 Task: Log work in the project WorthyTech for the issue 'Upgrade the user authentication and authorization system of a web application to improve security and compliance' spent time as '2w 1d 12h 21m' and remaining time as '1w 4d 21h 1m' and move to top of backlog. Now add the issue to the epic 'Cloud Incident Management'.
Action: Mouse moved to (496, 366)
Screenshot: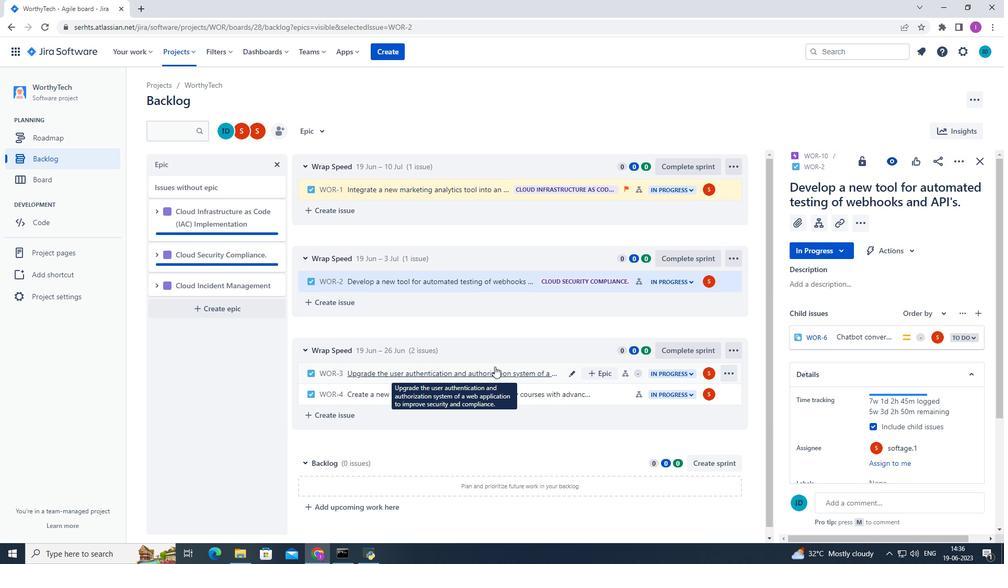 
Action: Mouse pressed left at (496, 366)
Screenshot: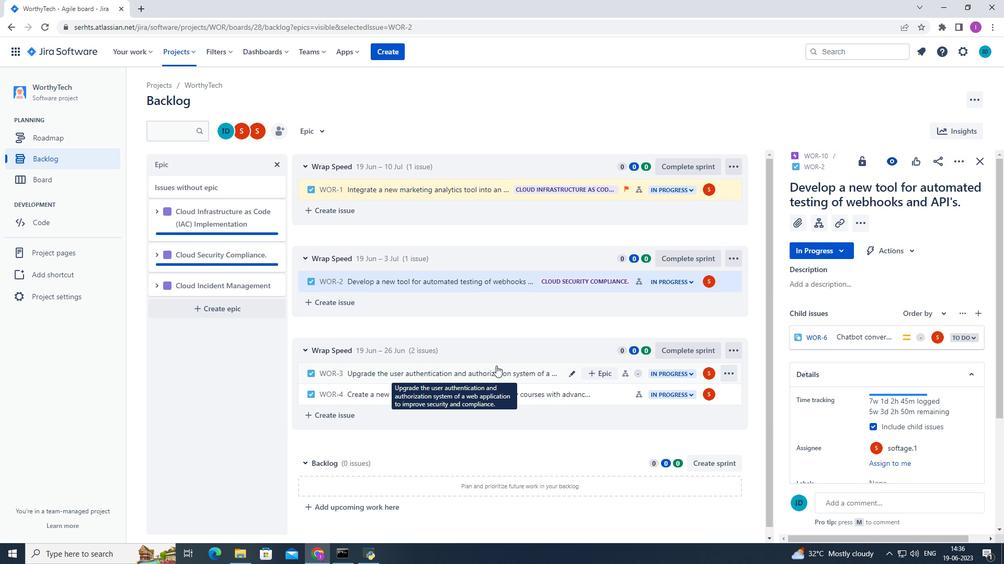 
Action: Mouse moved to (865, 299)
Screenshot: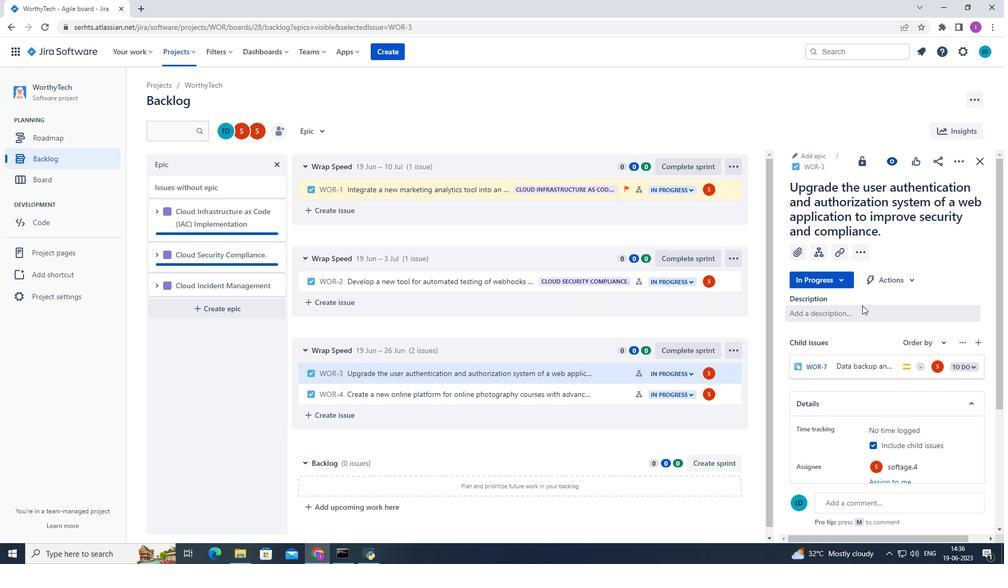 
Action: Mouse scrolled (865, 299) with delta (0, 0)
Screenshot: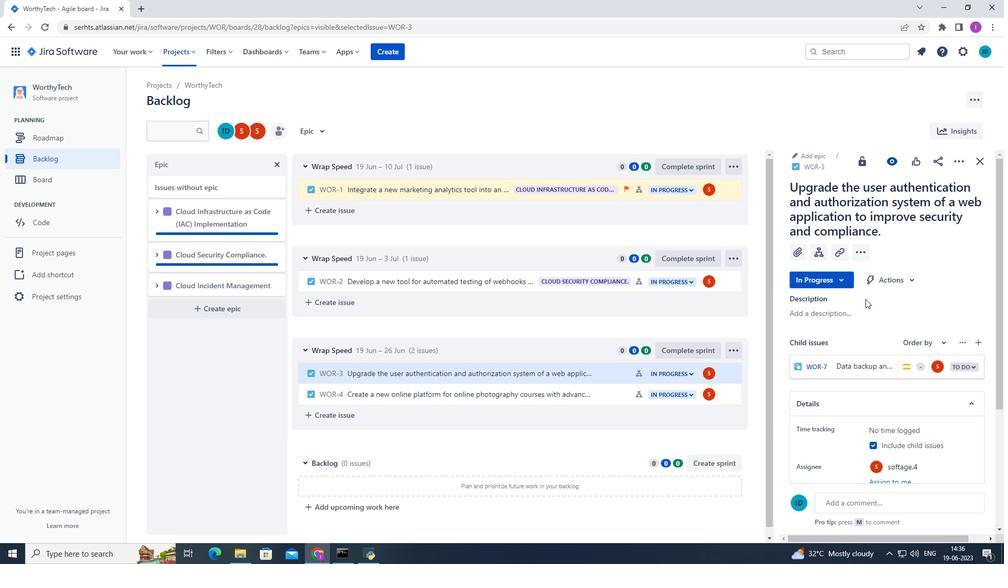 
Action: Mouse scrolled (865, 299) with delta (0, 0)
Screenshot: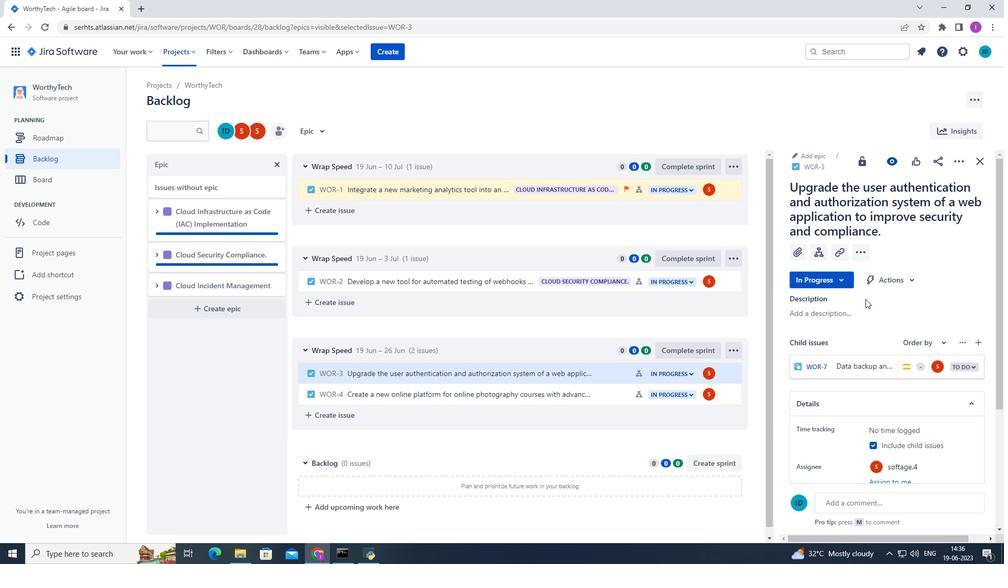 
Action: Mouse moved to (870, 294)
Screenshot: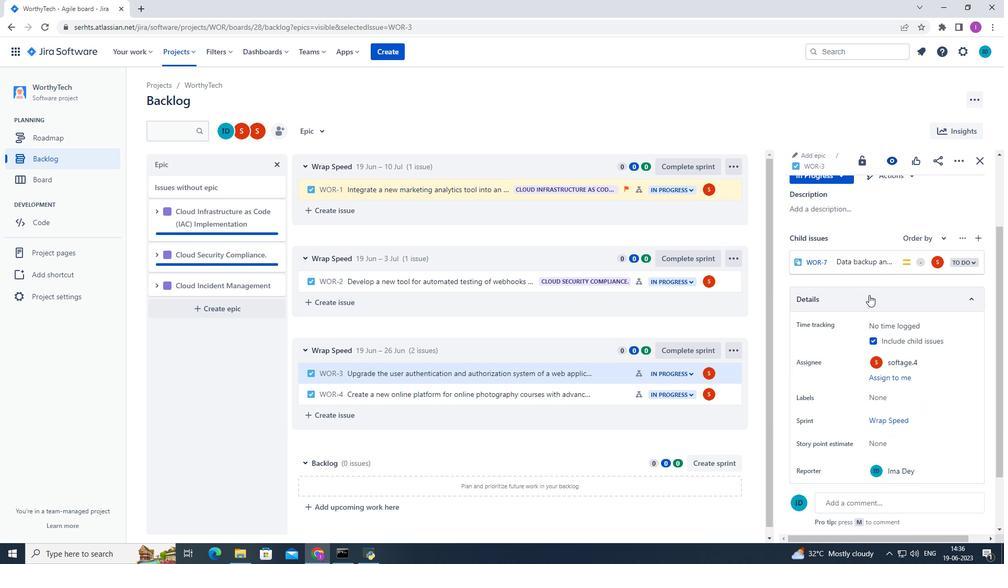 
Action: Mouse scrolled (870, 294) with delta (0, 0)
Screenshot: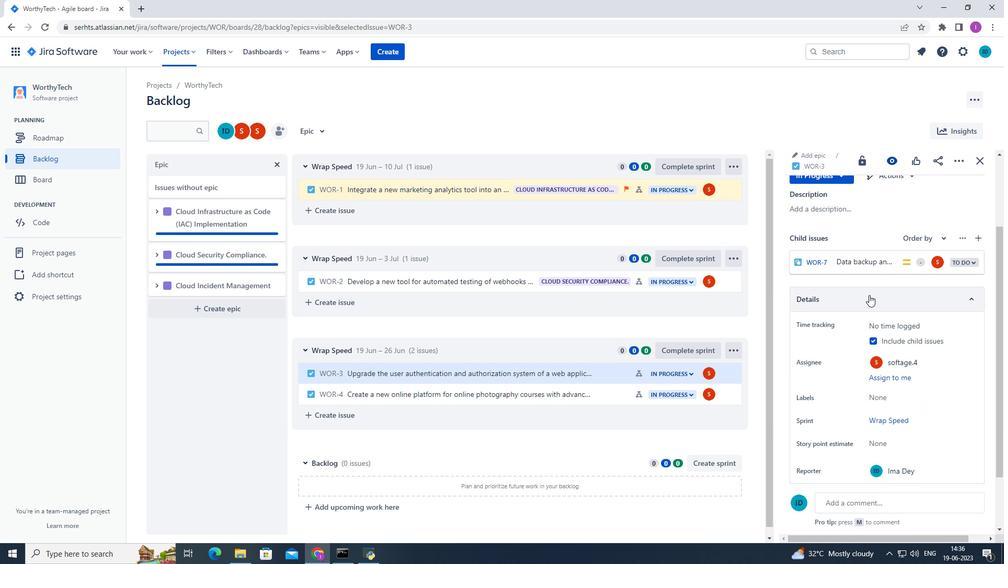 
Action: Mouse scrolled (870, 294) with delta (0, 0)
Screenshot: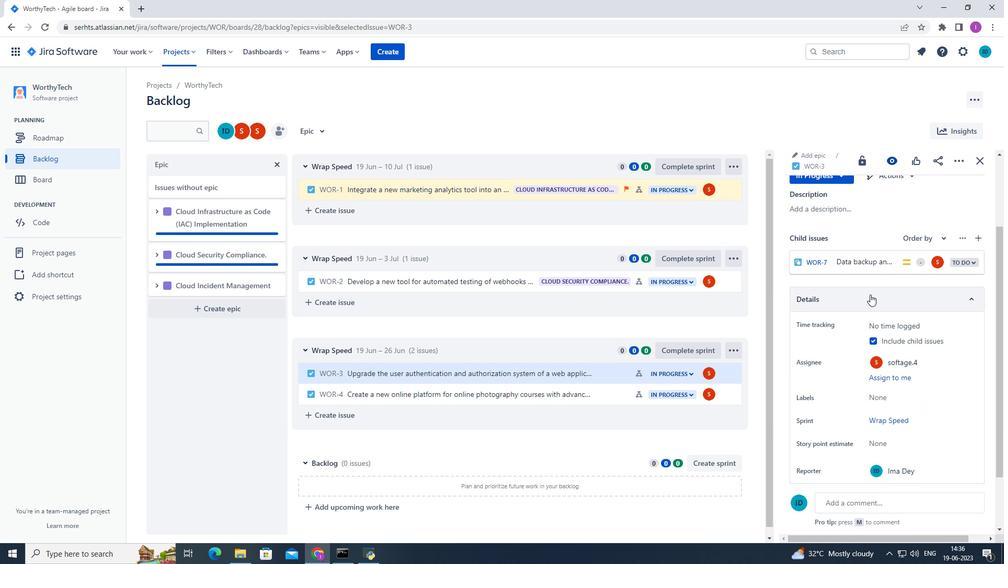 
Action: Mouse scrolled (870, 294) with delta (0, 0)
Screenshot: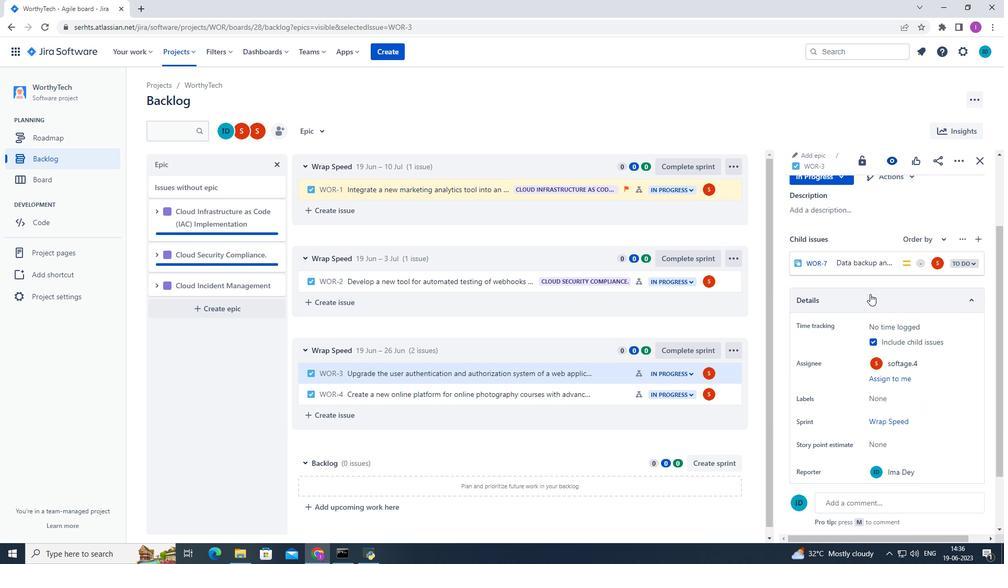 
Action: Mouse moved to (962, 161)
Screenshot: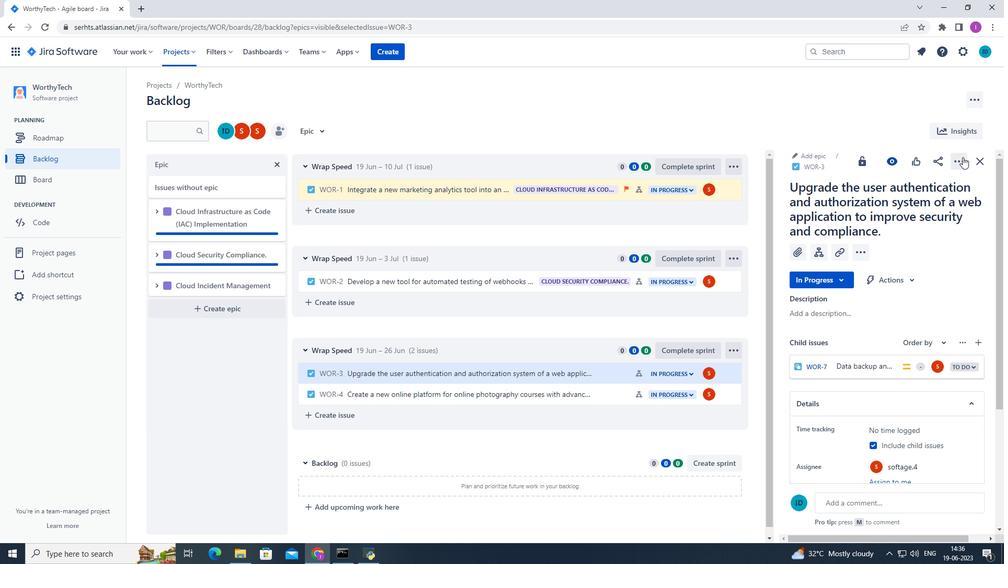 
Action: Mouse pressed left at (962, 161)
Screenshot: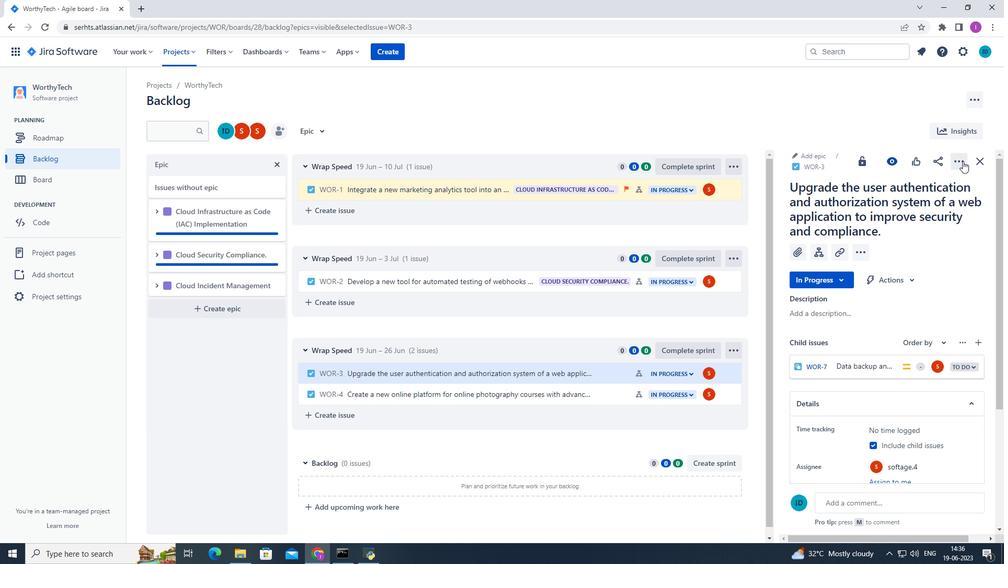 
Action: Mouse moved to (908, 192)
Screenshot: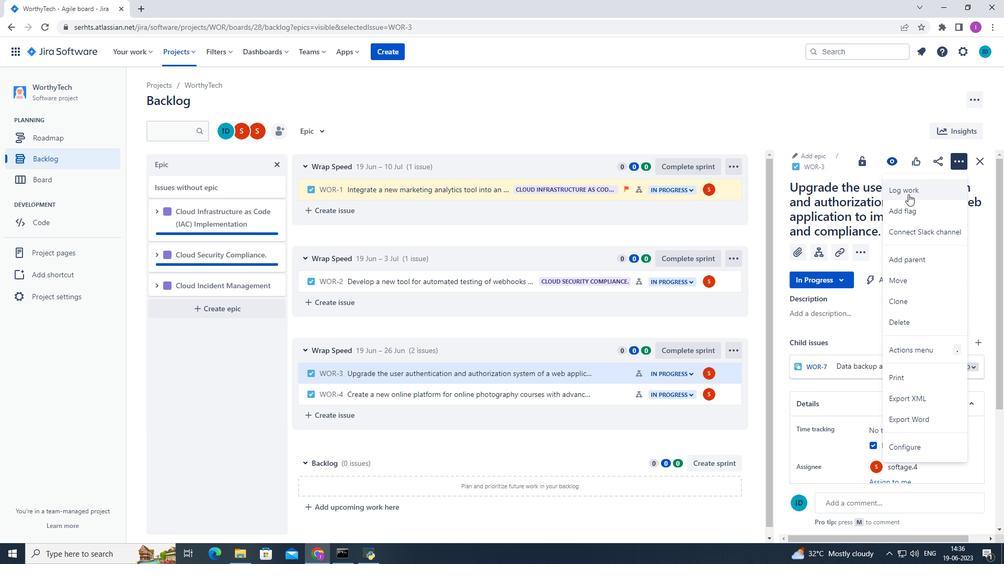 
Action: Mouse pressed left at (908, 192)
Screenshot: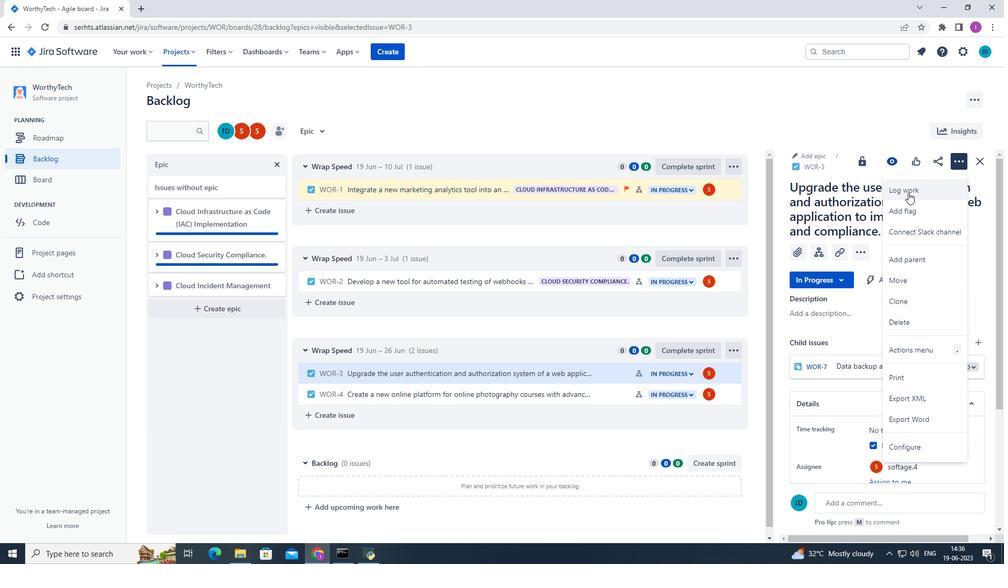 
Action: Mouse moved to (417, 155)
Screenshot: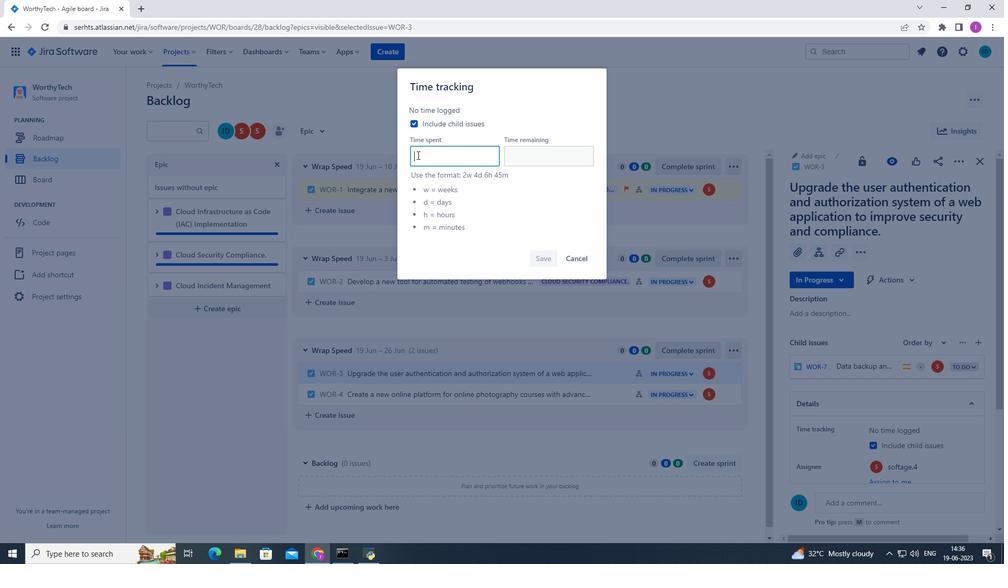 
Action: Mouse pressed left at (417, 155)
Screenshot: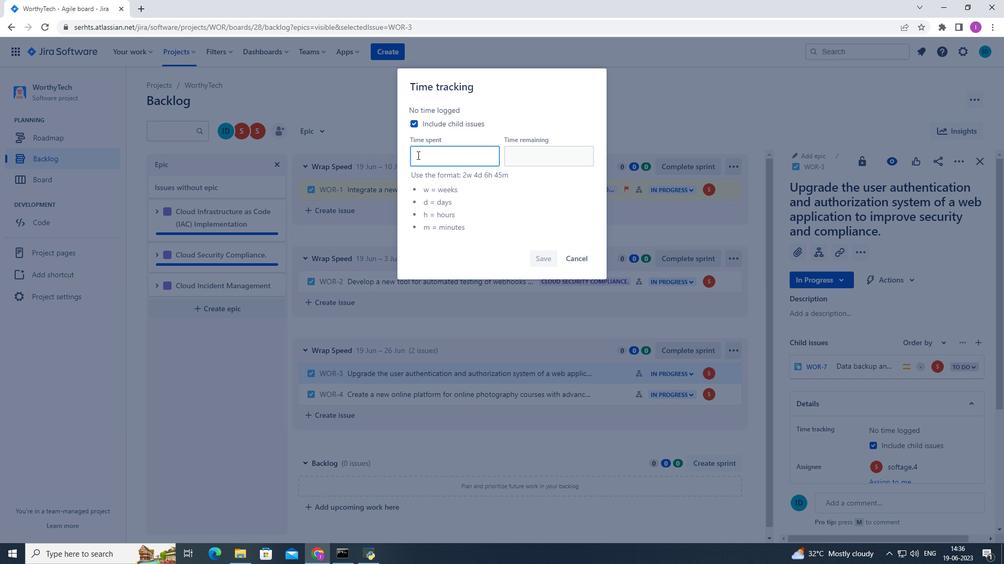 
Action: Key pressed 2w<Key.space>1d<Key.space>12h<Key.space>21m
Screenshot: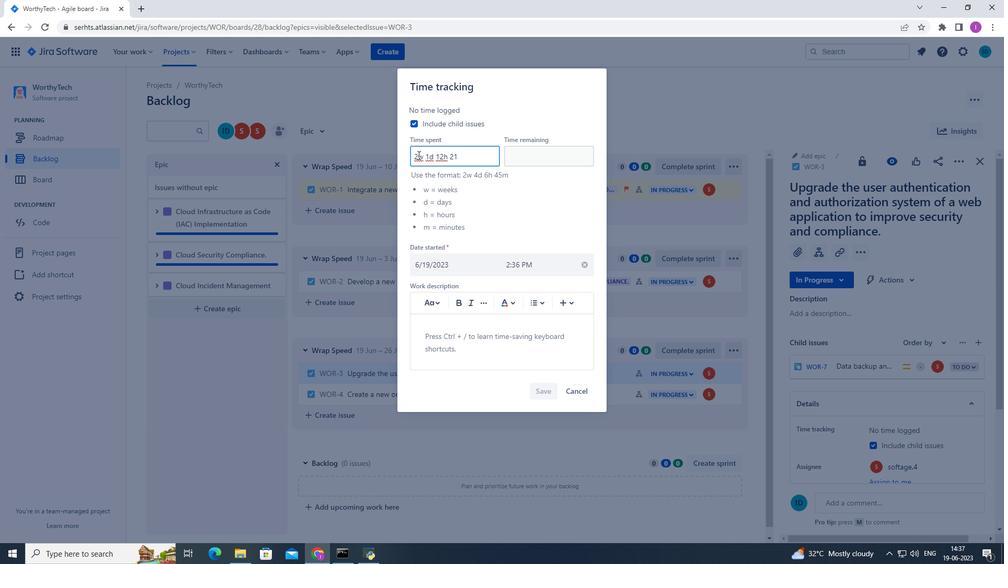 
Action: Mouse moved to (549, 159)
Screenshot: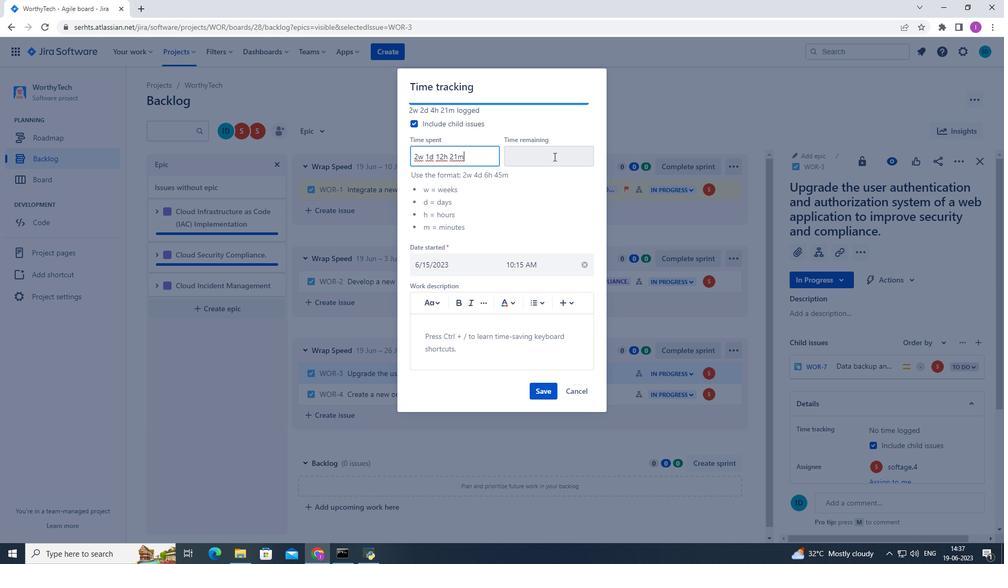
Action: Mouse pressed left at (549, 159)
Screenshot: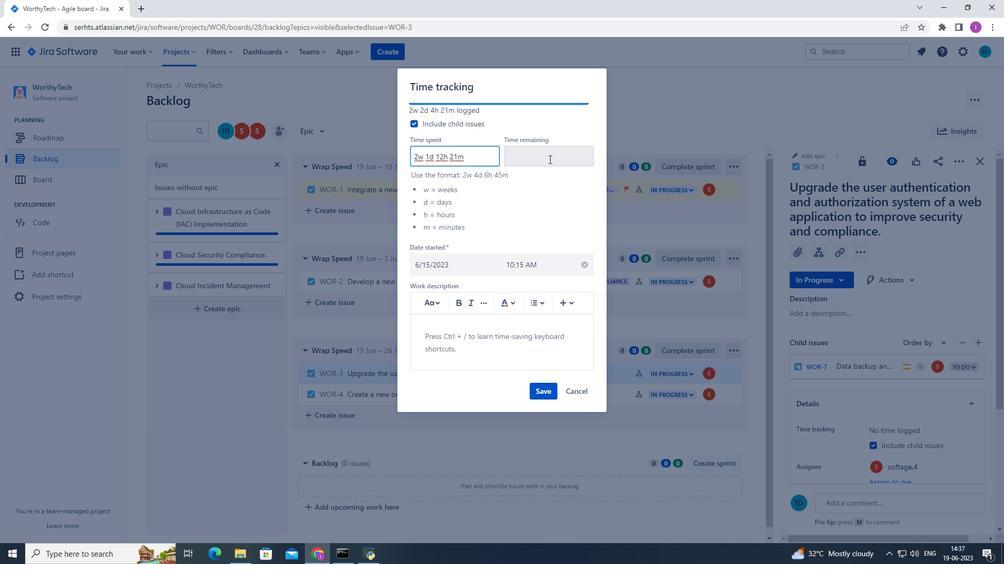 
Action: Mouse moved to (637, 143)
Screenshot: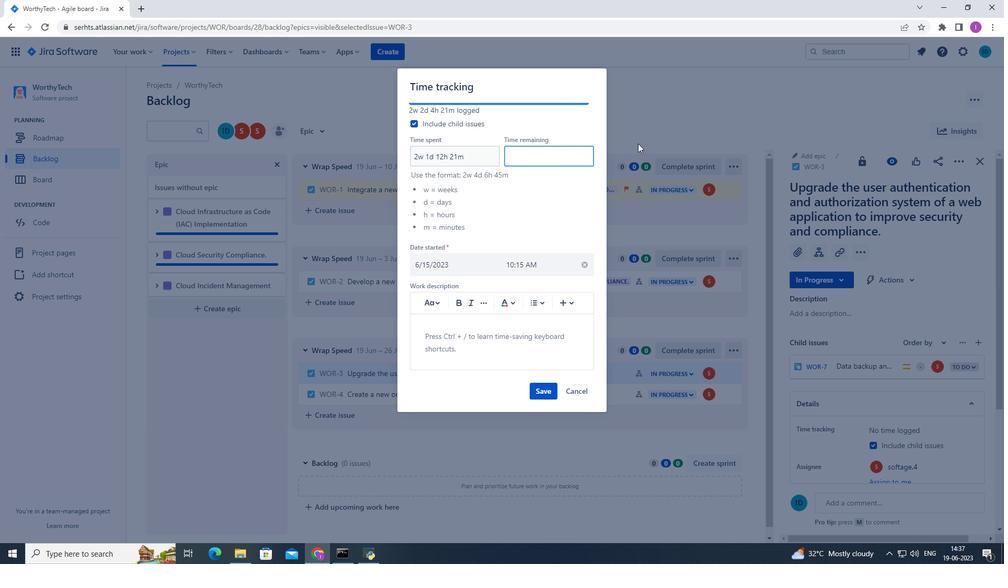 
Action: Key pressed 1
Screenshot: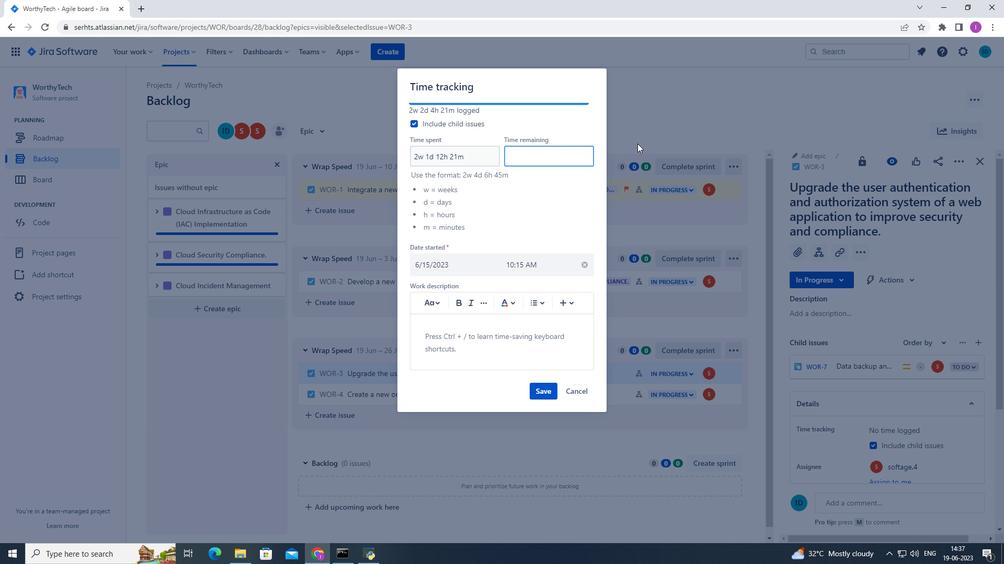 
Action: Mouse moved to (637, 143)
Screenshot: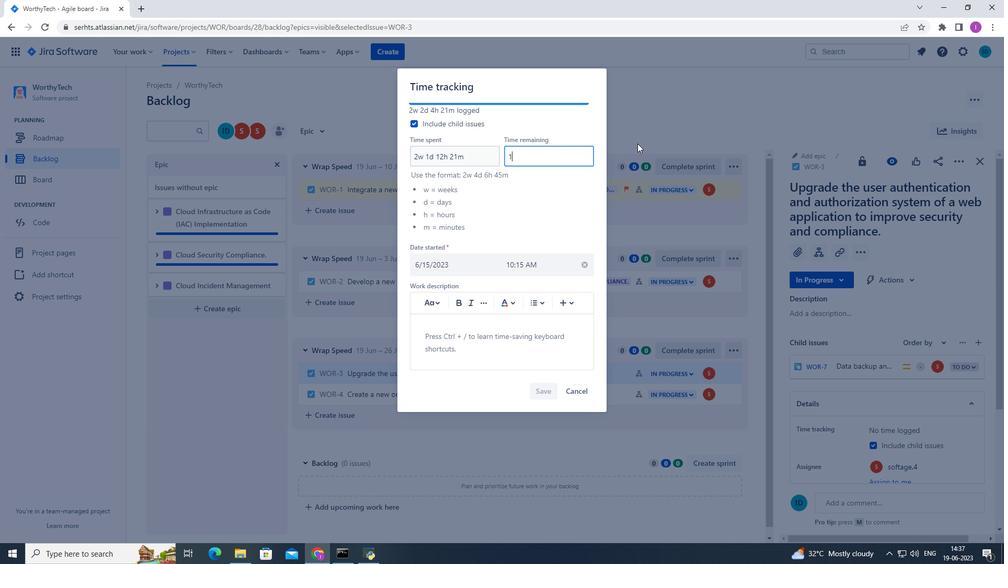 
Action: Key pressed w<Key.space>4d<Key.space>21h<Key.space>1m
Screenshot: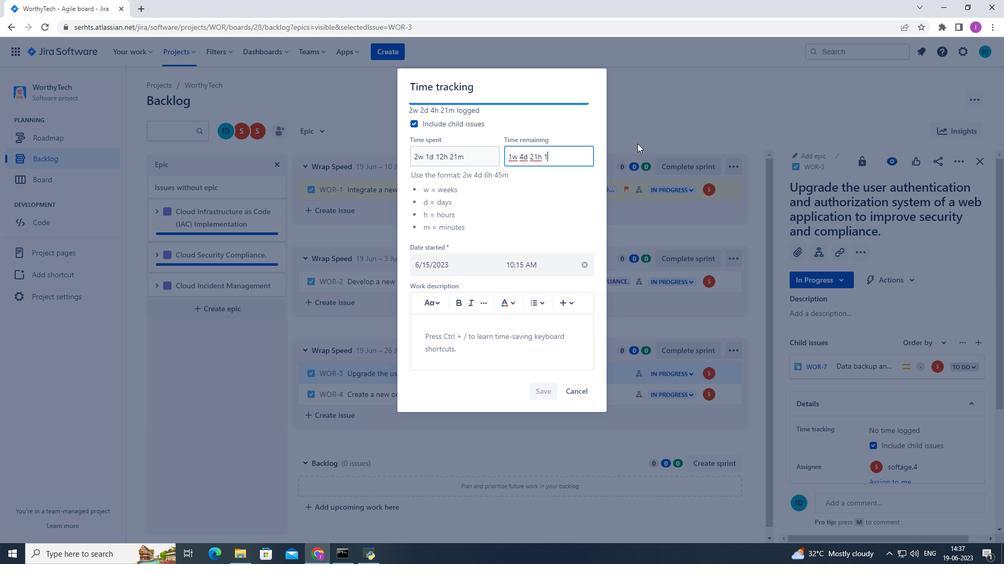 
Action: Mouse moved to (542, 394)
Screenshot: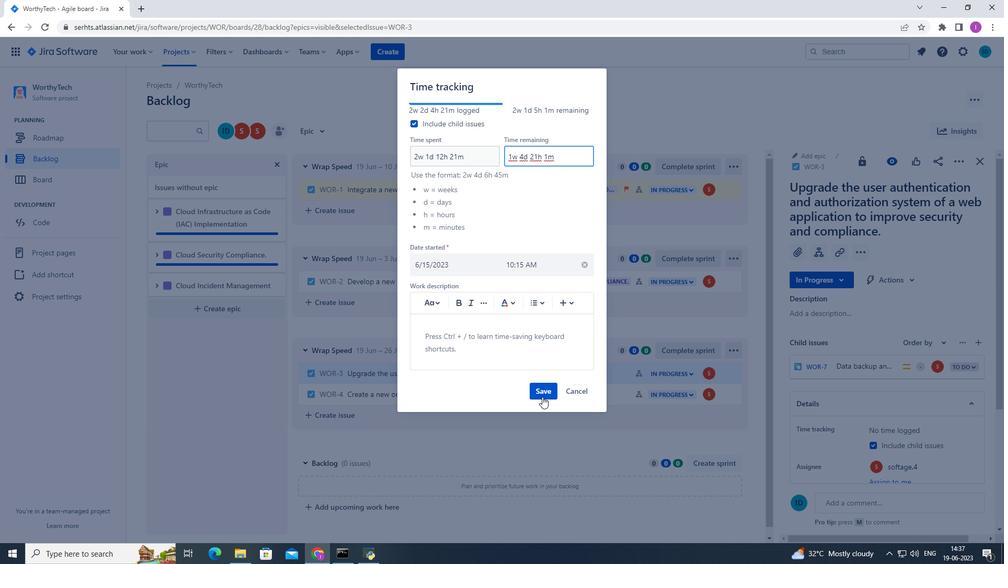 
Action: Mouse pressed left at (542, 394)
Screenshot: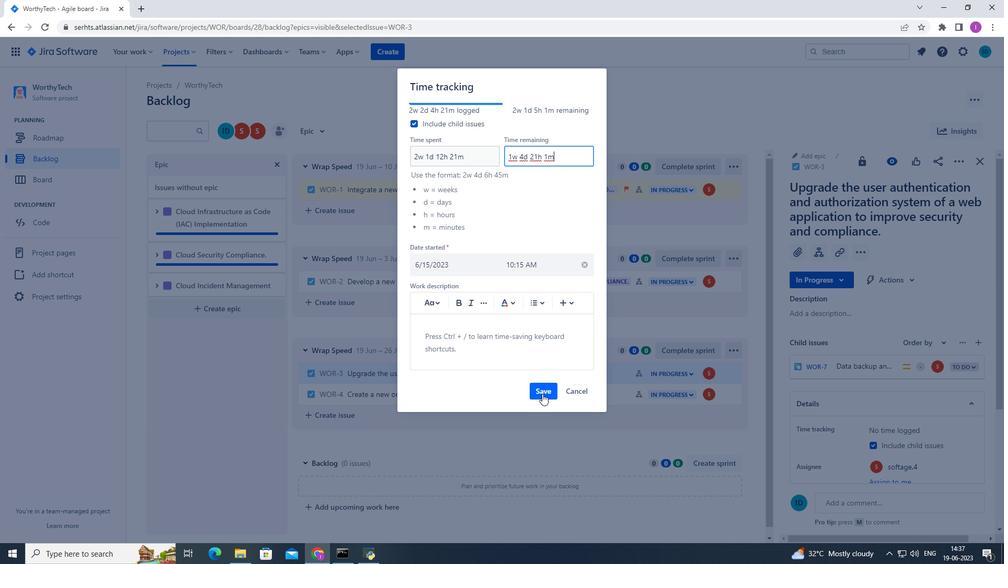 
Action: Mouse moved to (729, 374)
Screenshot: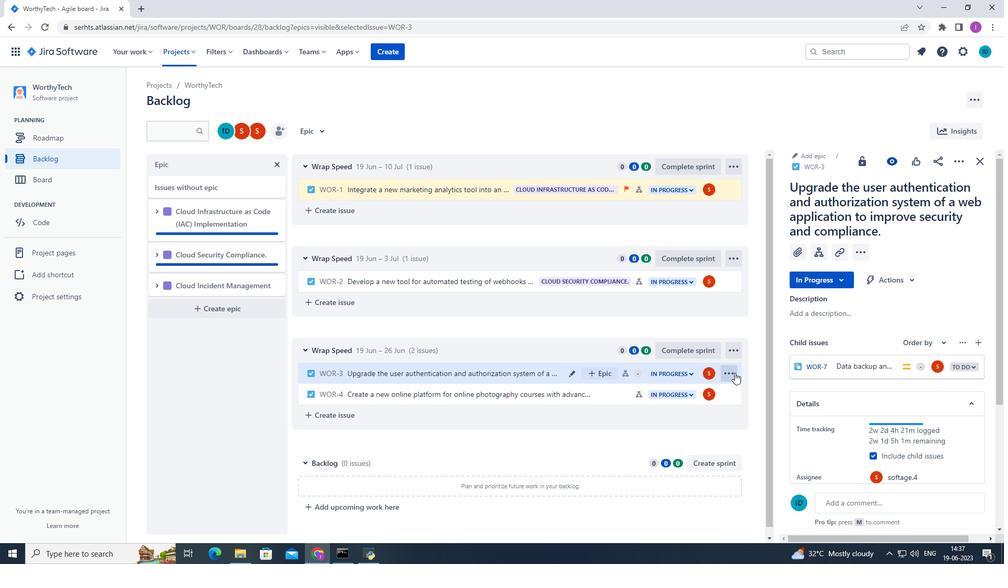 
Action: Mouse pressed left at (729, 374)
Screenshot: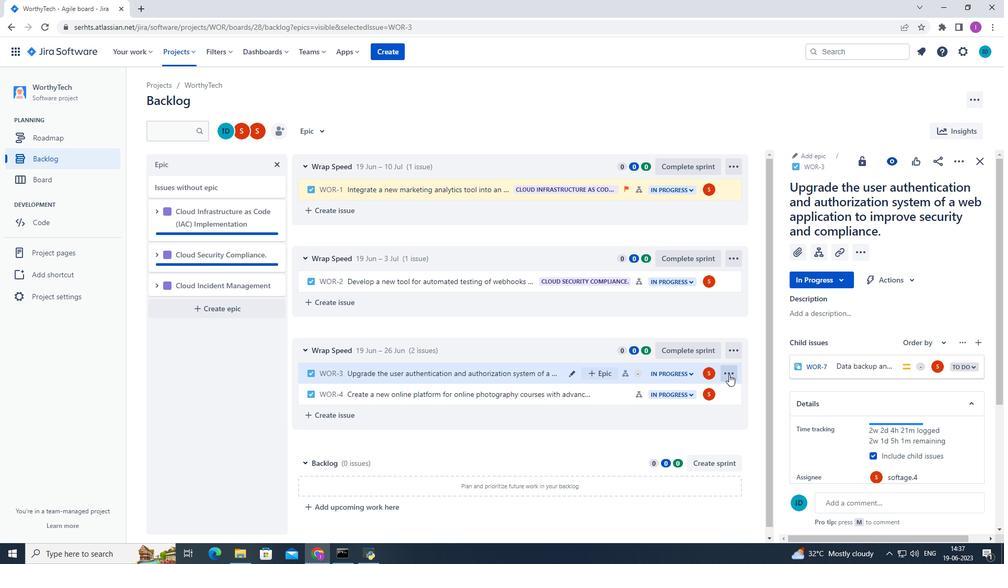 
Action: Mouse moved to (726, 336)
Screenshot: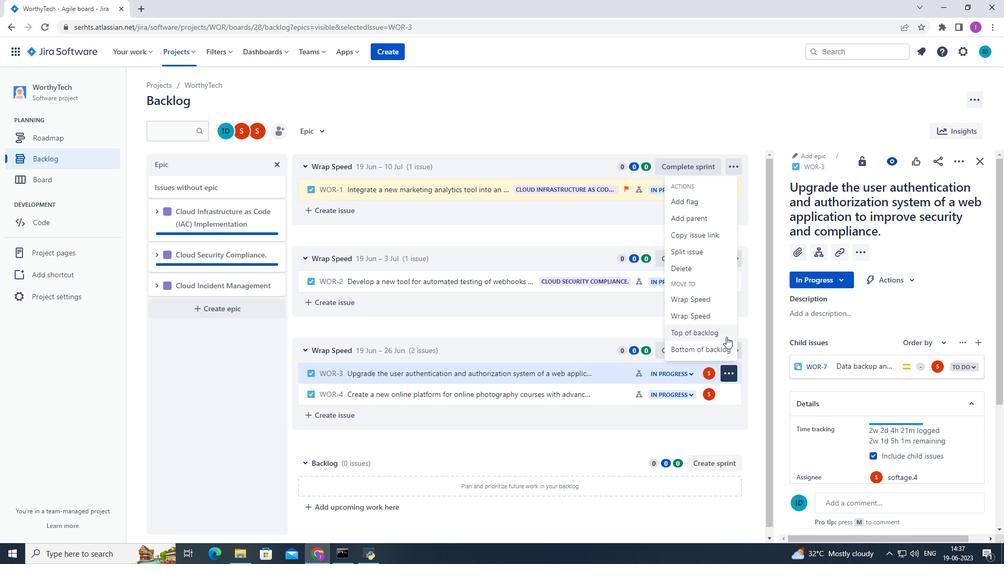 
Action: Mouse pressed left at (726, 336)
Screenshot: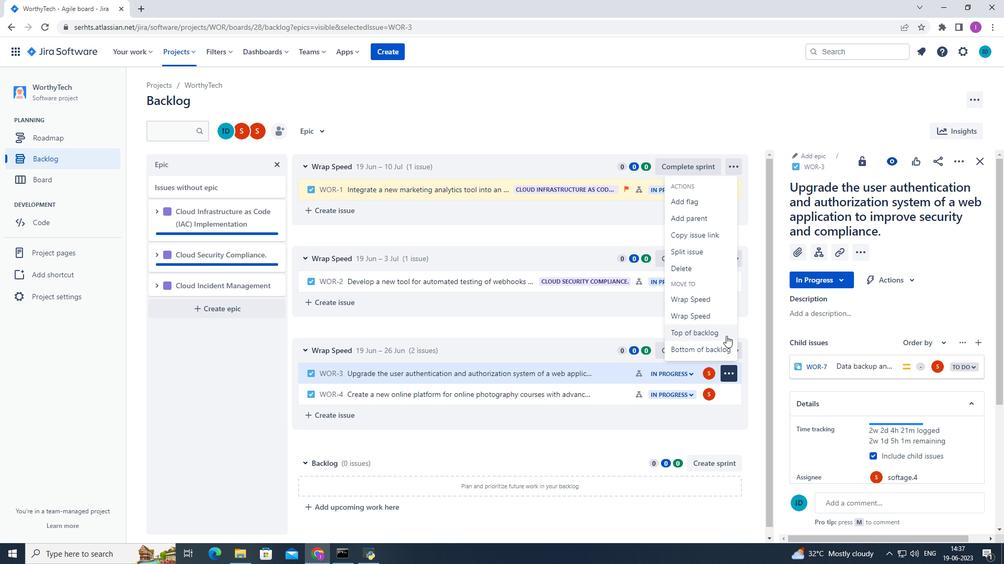 
Action: Mouse moved to (539, 165)
Screenshot: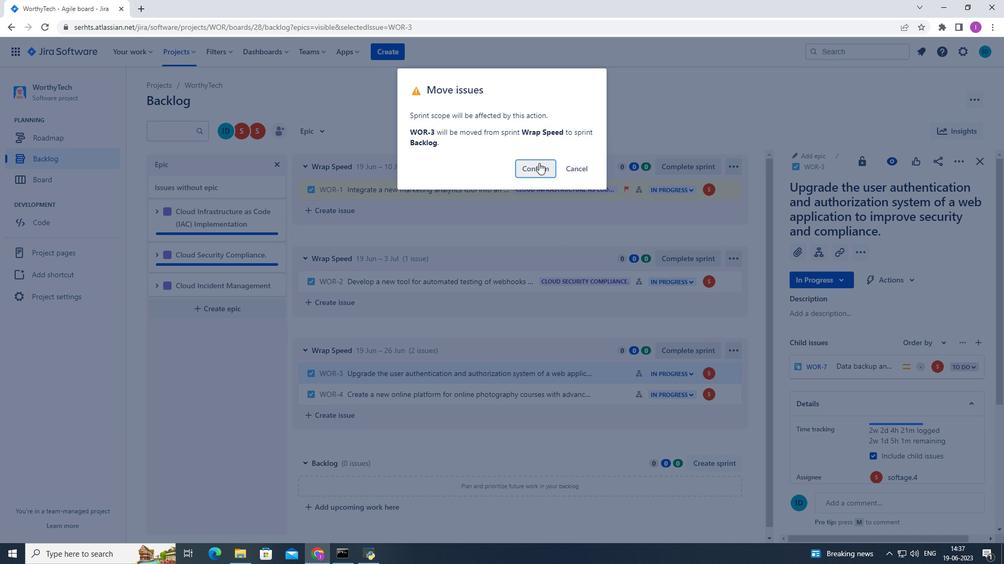 
Action: Mouse pressed left at (539, 165)
Screenshot: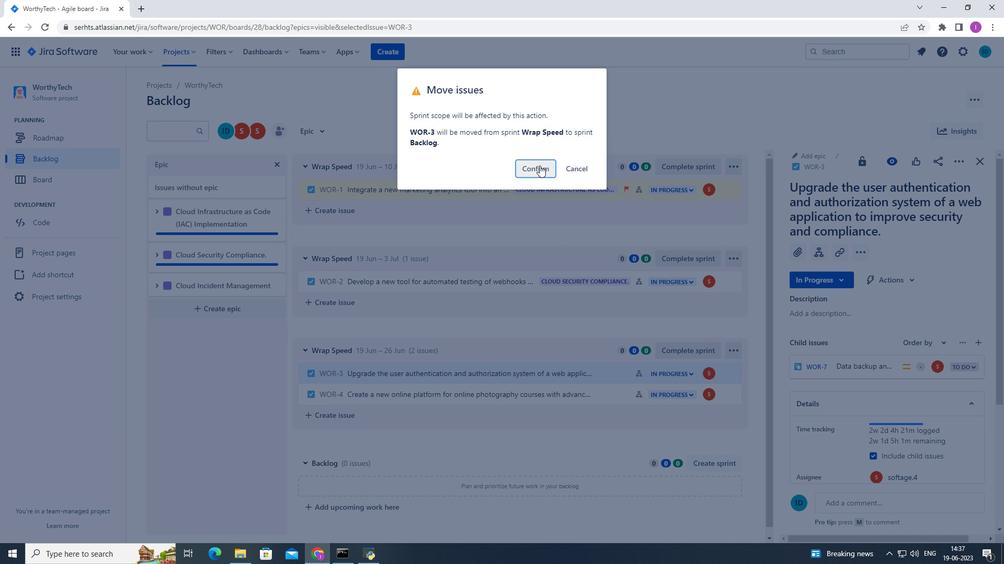 
Action: Mouse moved to (653, 433)
Screenshot: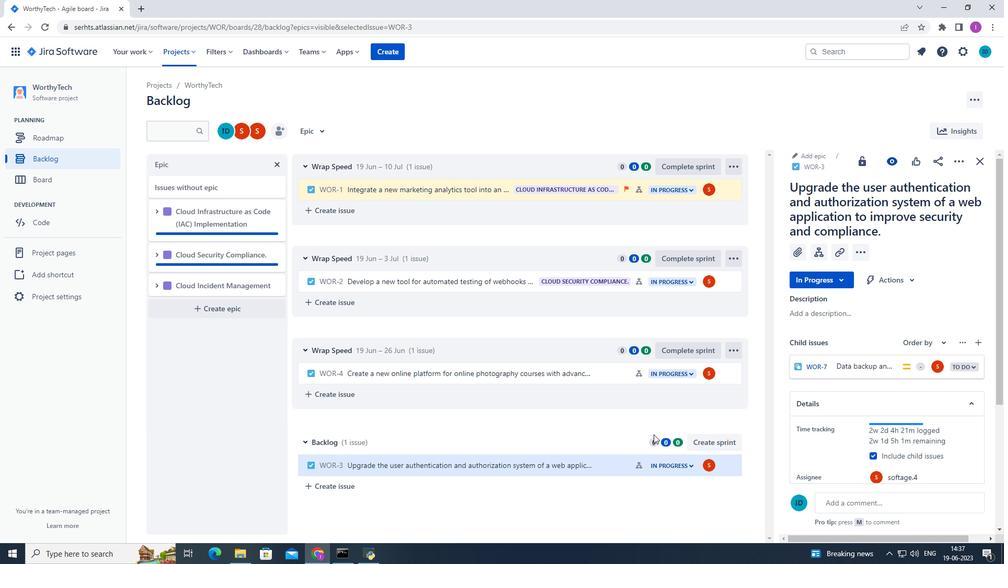 
